 Task: Launch bash.
Action: Mouse moved to (286, 6)
Screenshot: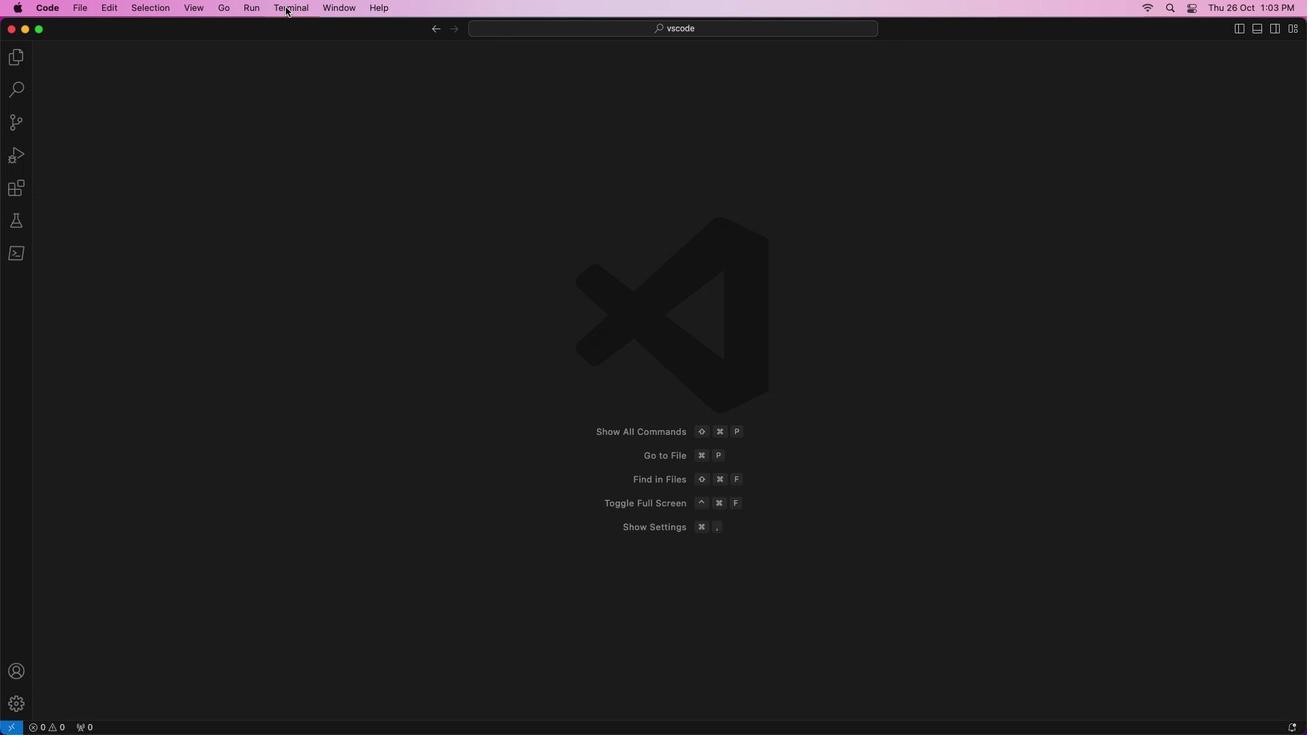 
Action: Mouse pressed left at (286, 6)
Screenshot: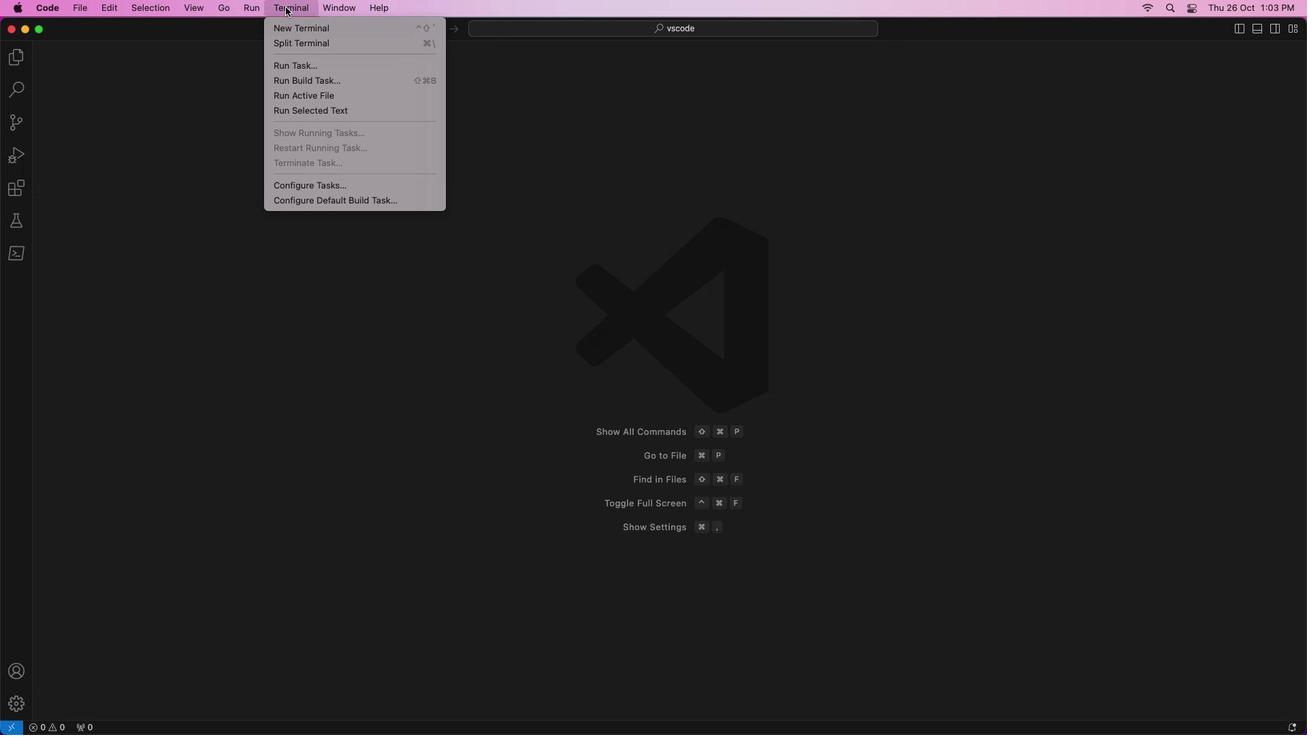 
Action: Mouse moved to (304, 31)
Screenshot: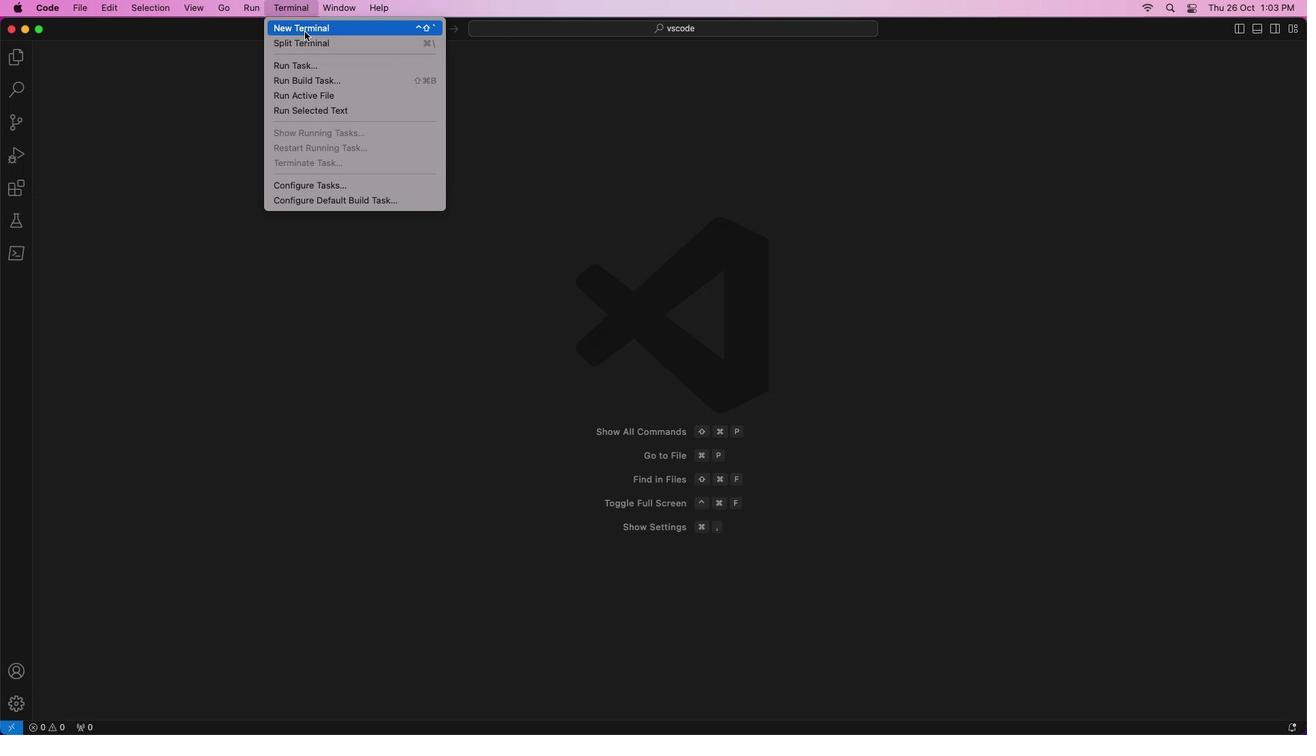 
Action: Mouse pressed left at (304, 31)
Screenshot: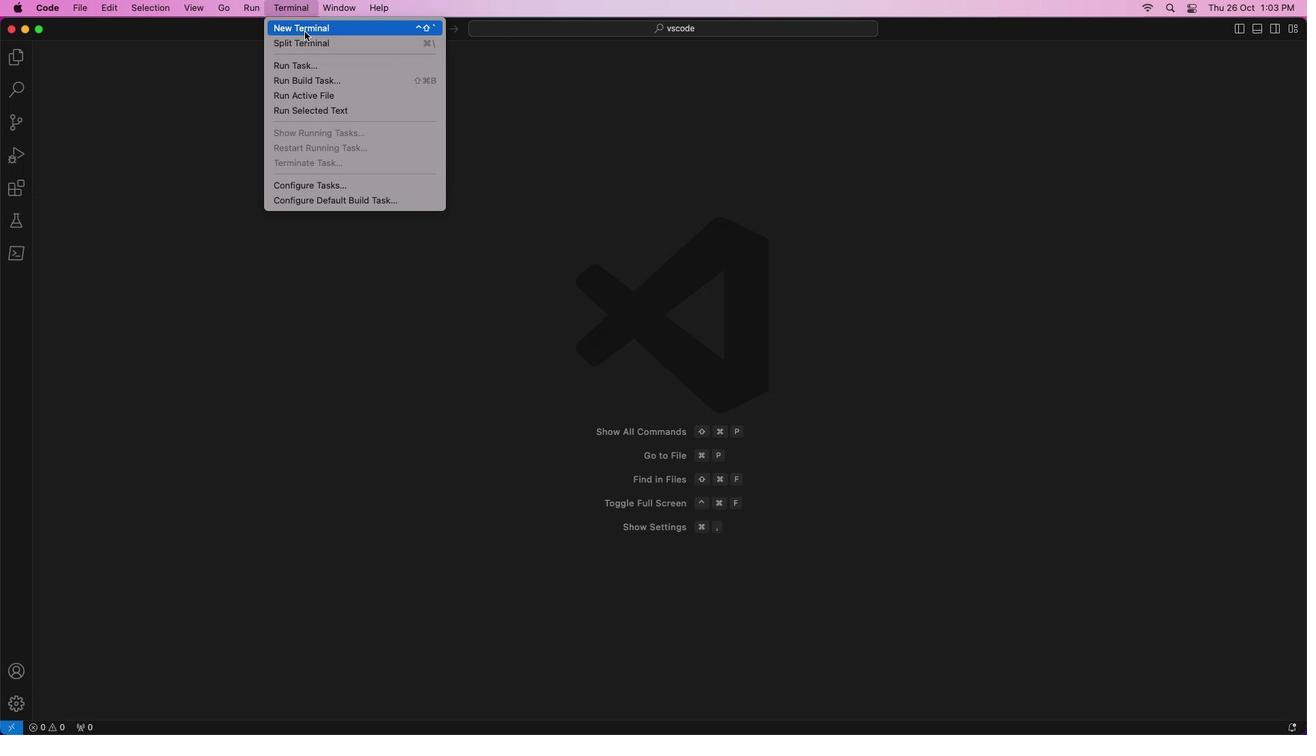 
Action: Mouse moved to (1243, 451)
Screenshot: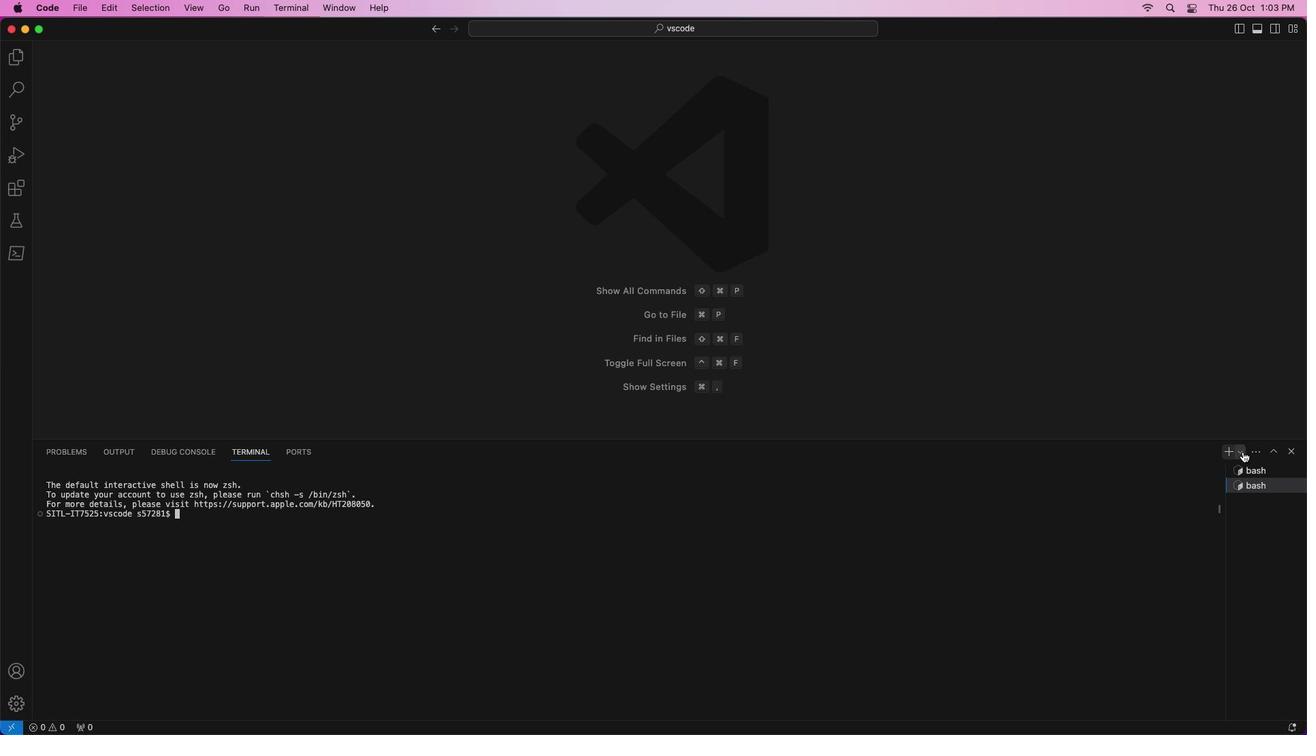 
Action: Mouse pressed left at (1243, 451)
Screenshot: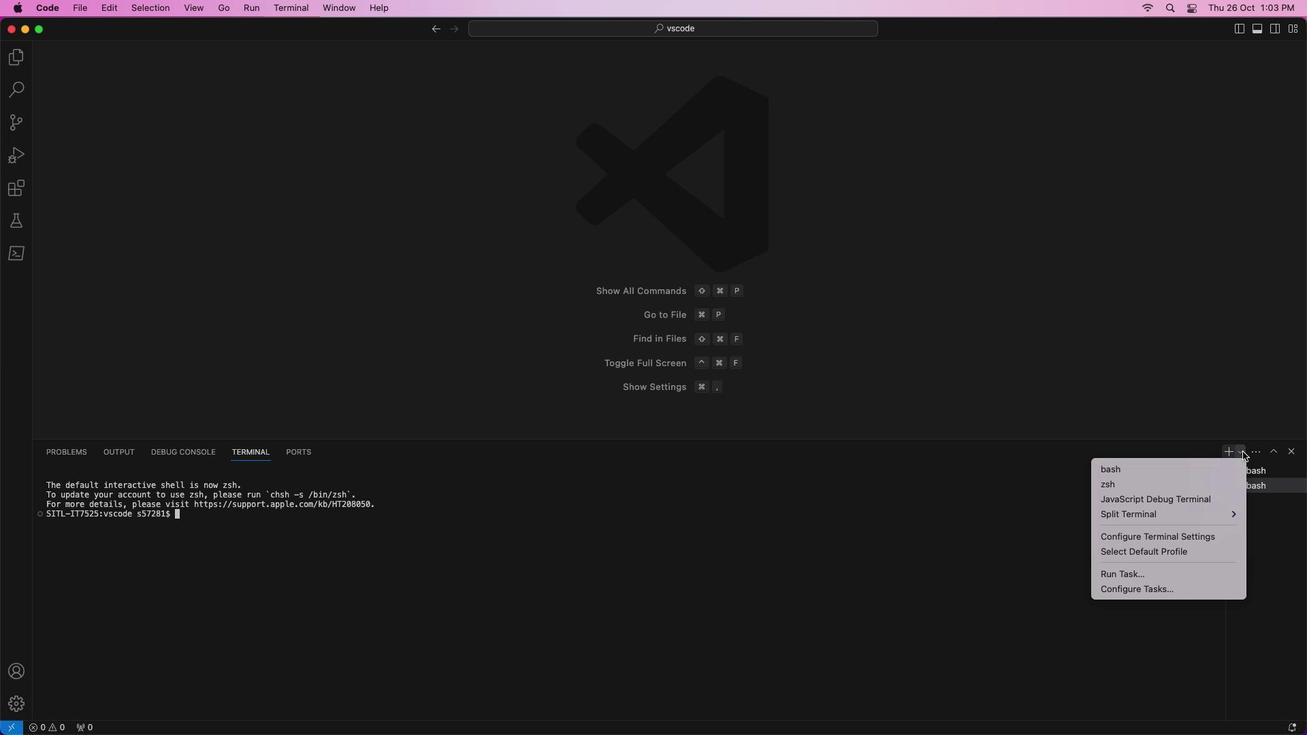 
Action: Mouse moved to (1196, 472)
Screenshot: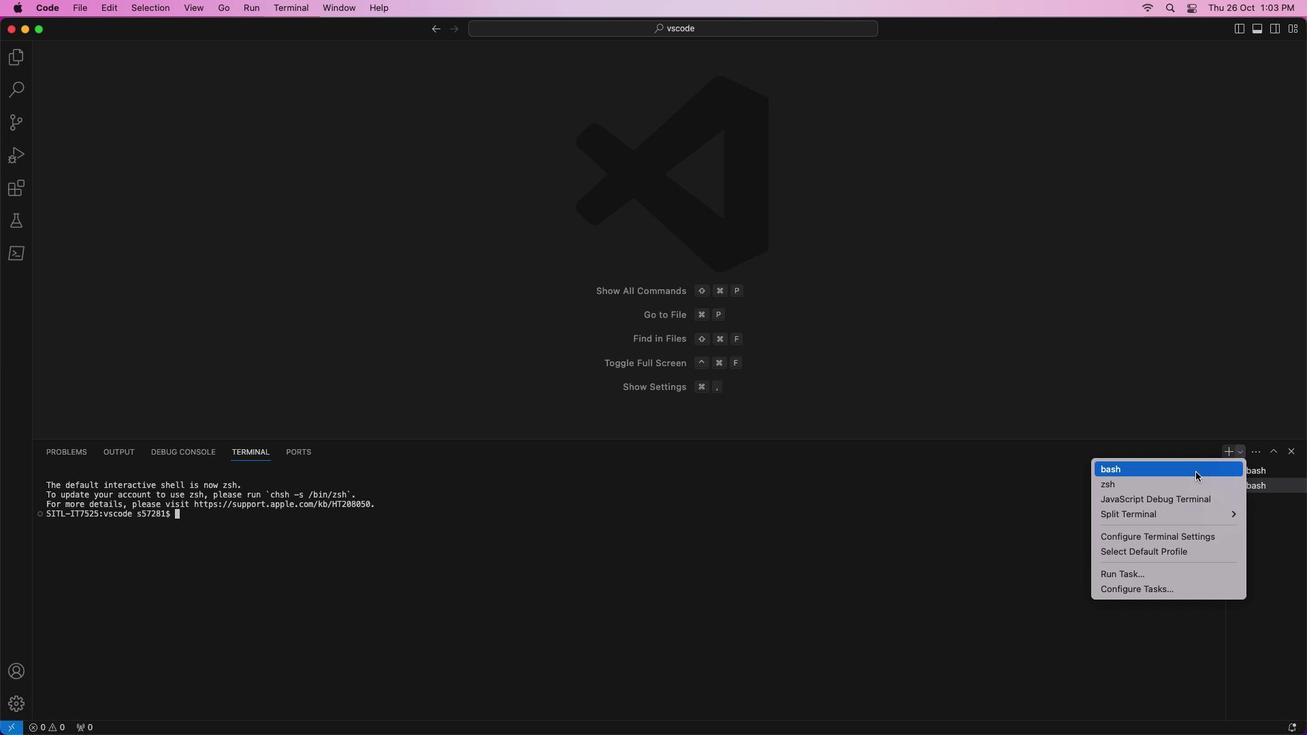 
Action: Mouse pressed left at (1196, 472)
Screenshot: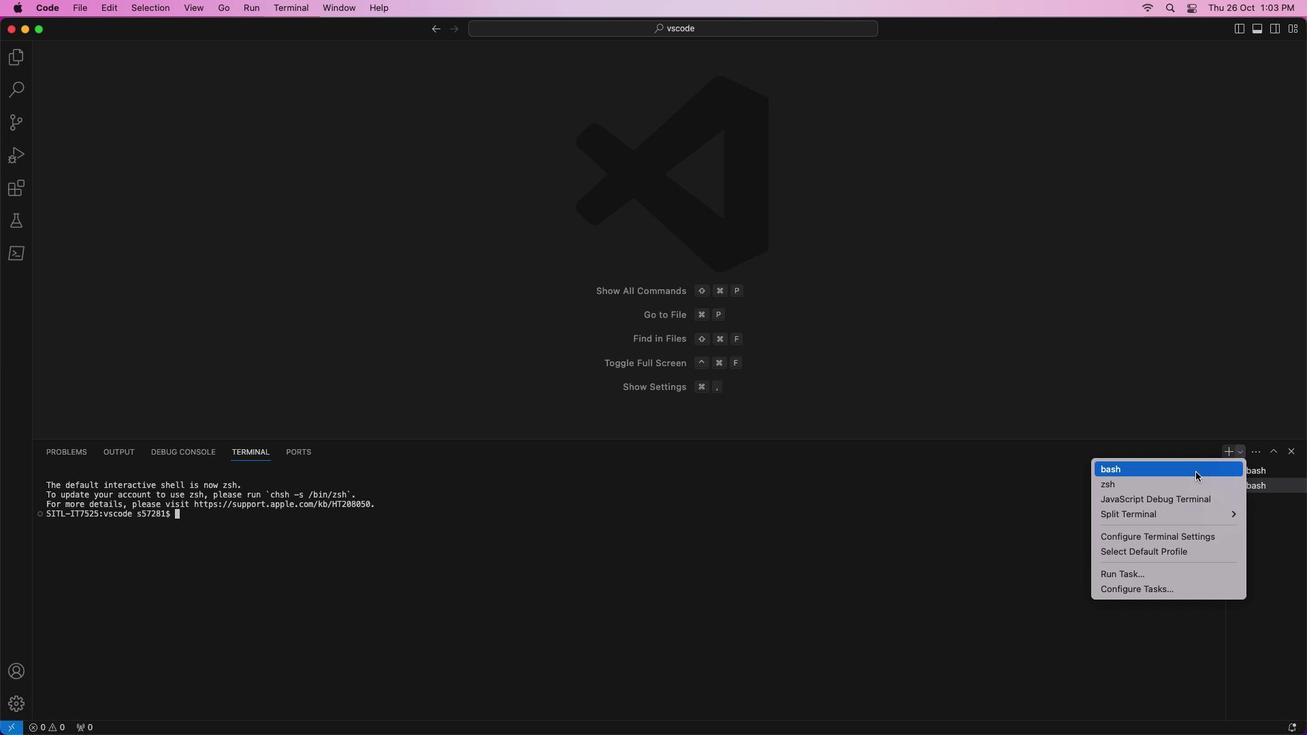 
Action: Mouse moved to (489, 350)
Screenshot: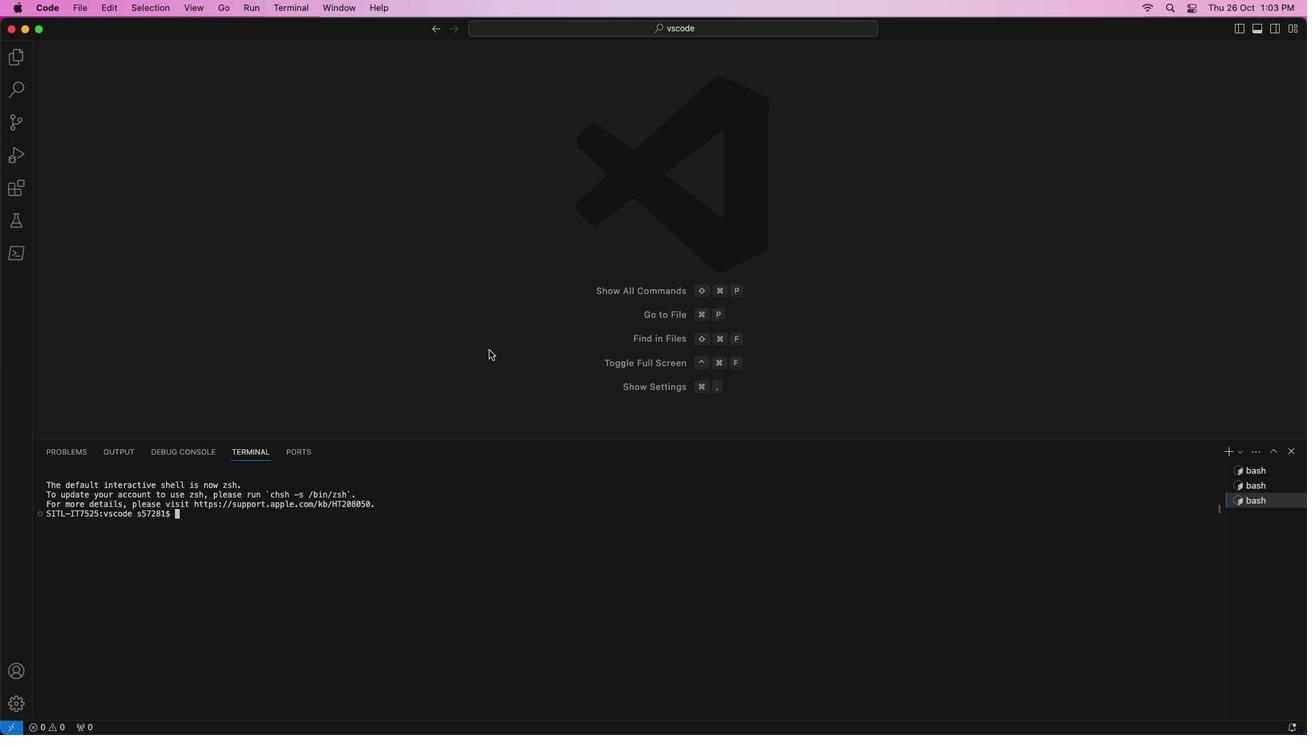 
